 Task: In the Company zuj.edu.jo, Add note: 'Set up a webinar to educate customers on industry trends.'. Mark checkbox to create task to follow up ': In 1 week'. Create task, with  description: Appointment FIxed, Add due date: In 1 week; Add reminder: 1 hour before. Set Priority Low  and add note: Follow up with the client regarding their recent inquiry. Logged in from softage.6@softage.net
Action: Mouse moved to (106, 68)
Screenshot: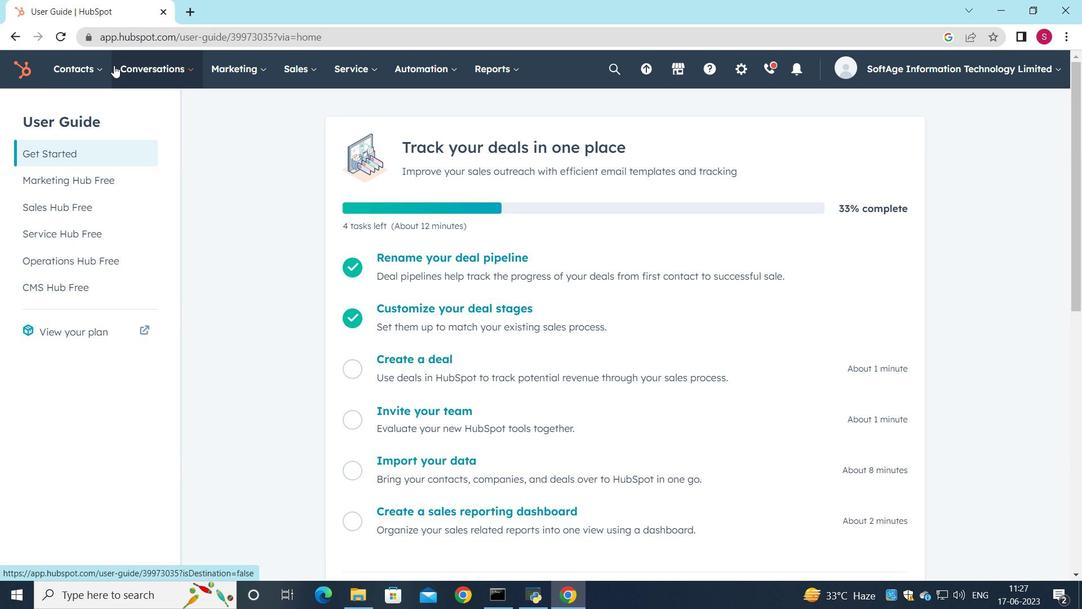 
Action: Mouse pressed left at (106, 68)
Screenshot: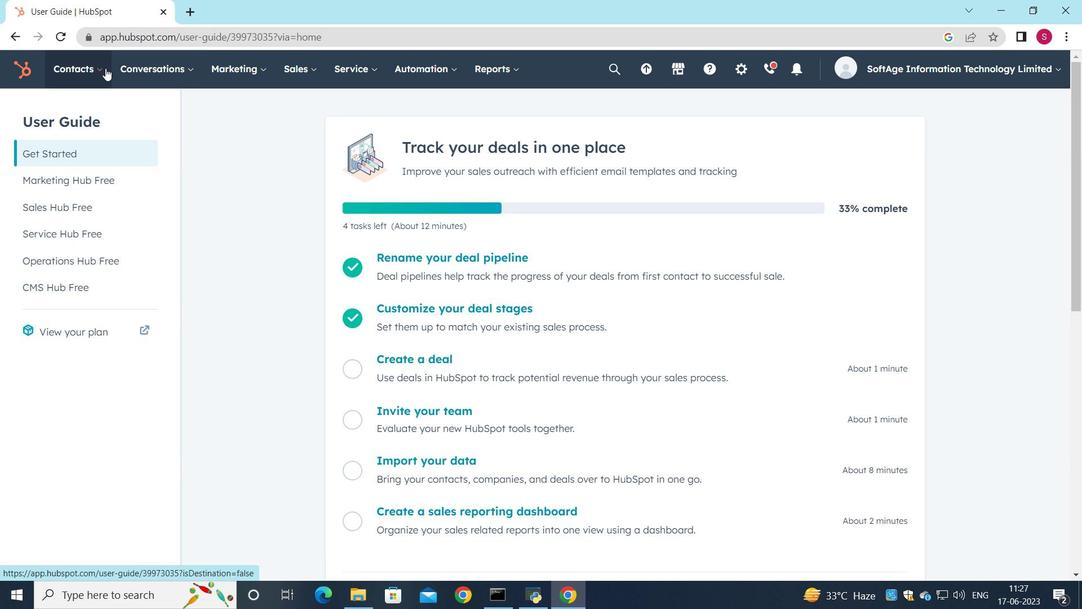 
Action: Mouse moved to (95, 139)
Screenshot: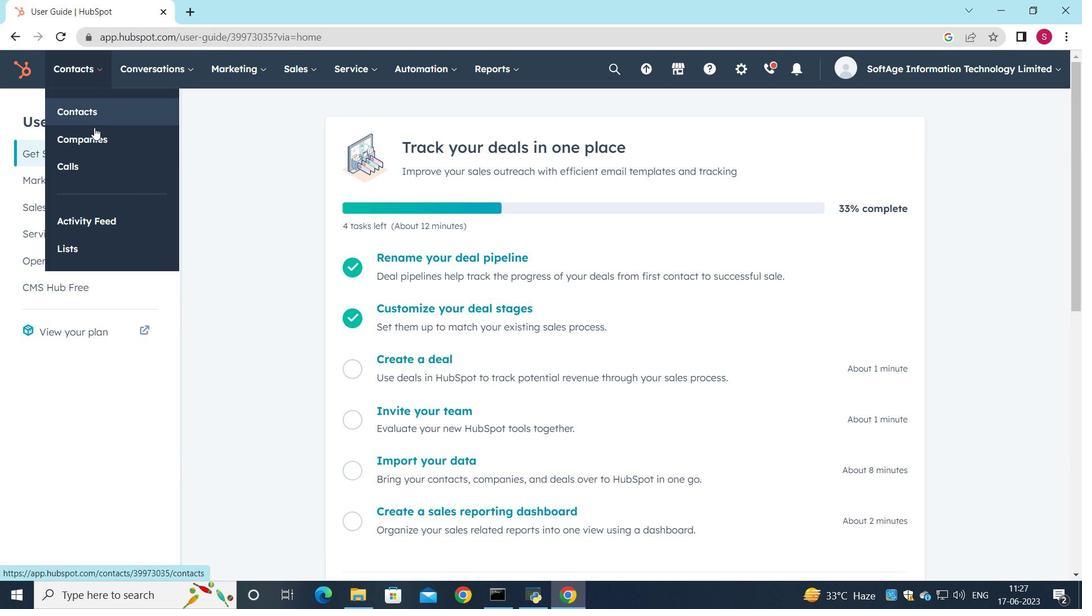
Action: Mouse pressed left at (95, 139)
Screenshot: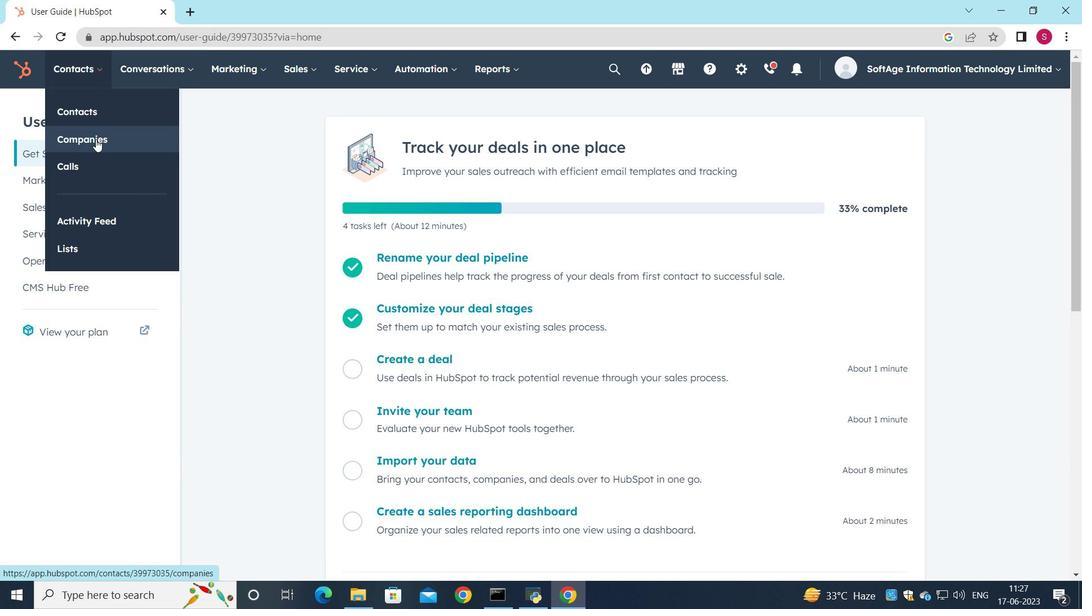 
Action: Mouse moved to (125, 228)
Screenshot: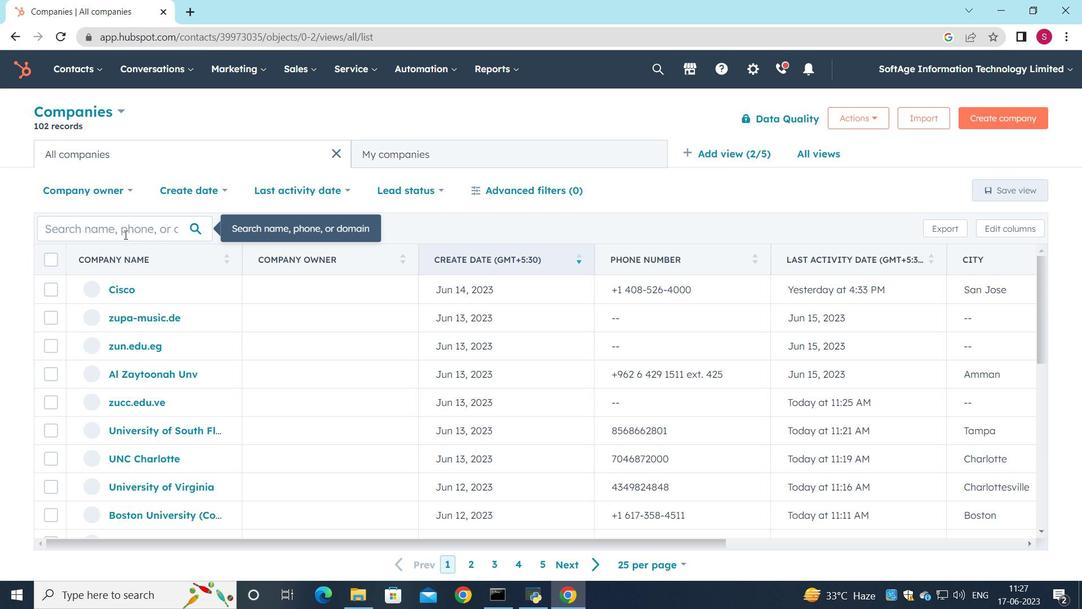 
Action: Mouse pressed left at (125, 228)
Screenshot: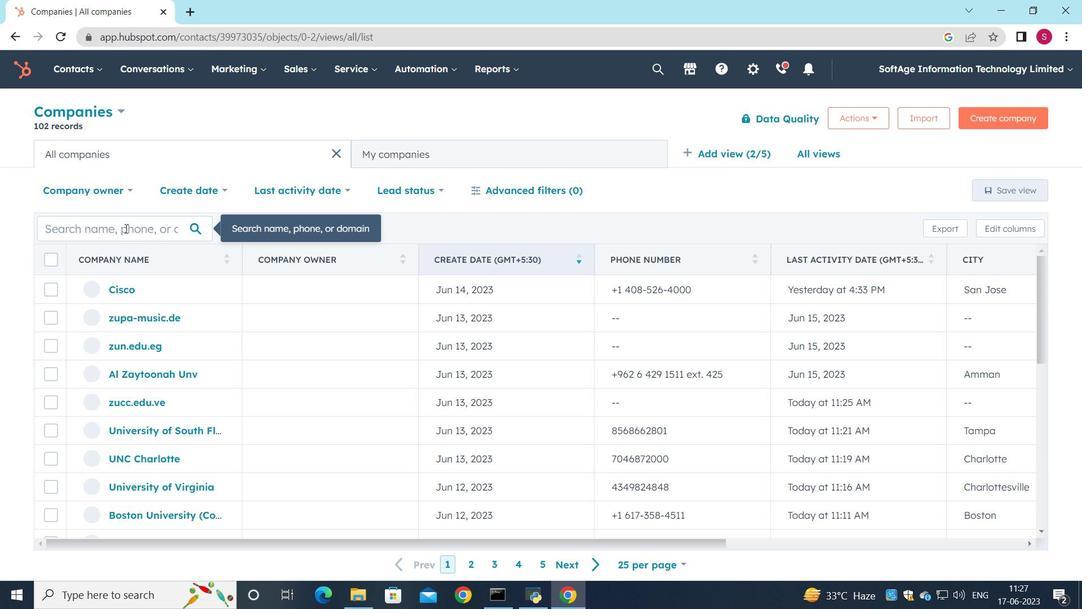 
Action: Key pressed zuj.edu.jo
Screenshot: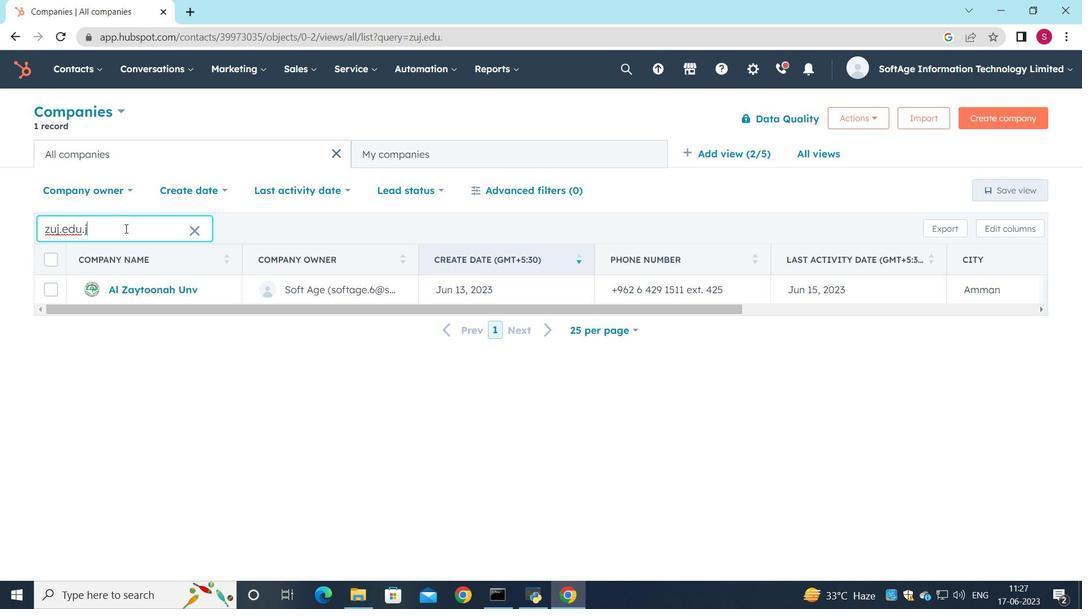 
Action: Mouse moved to (151, 289)
Screenshot: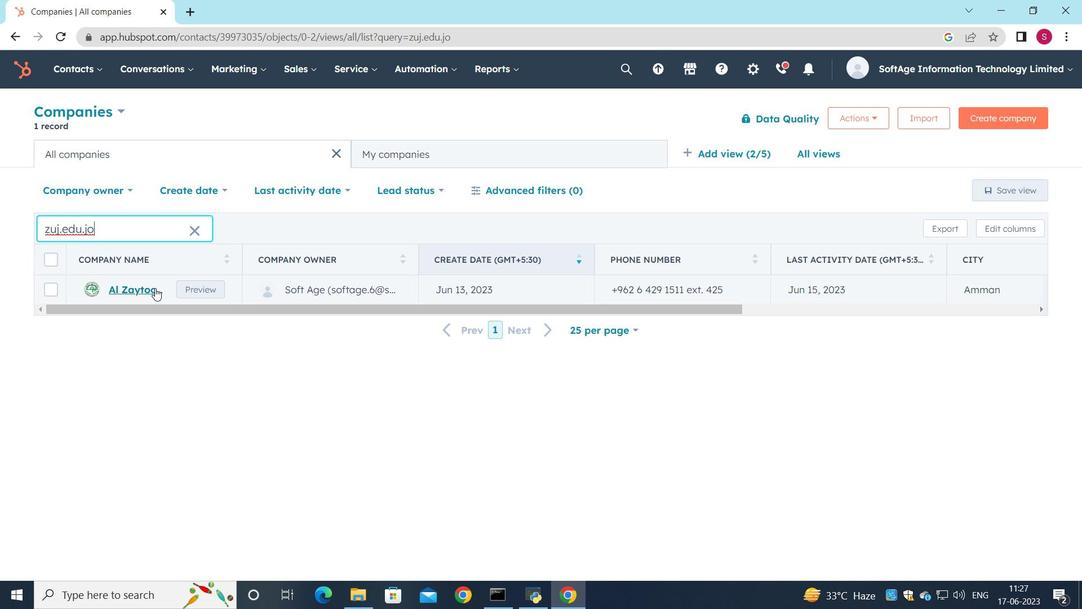 
Action: Mouse pressed left at (151, 289)
Screenshot: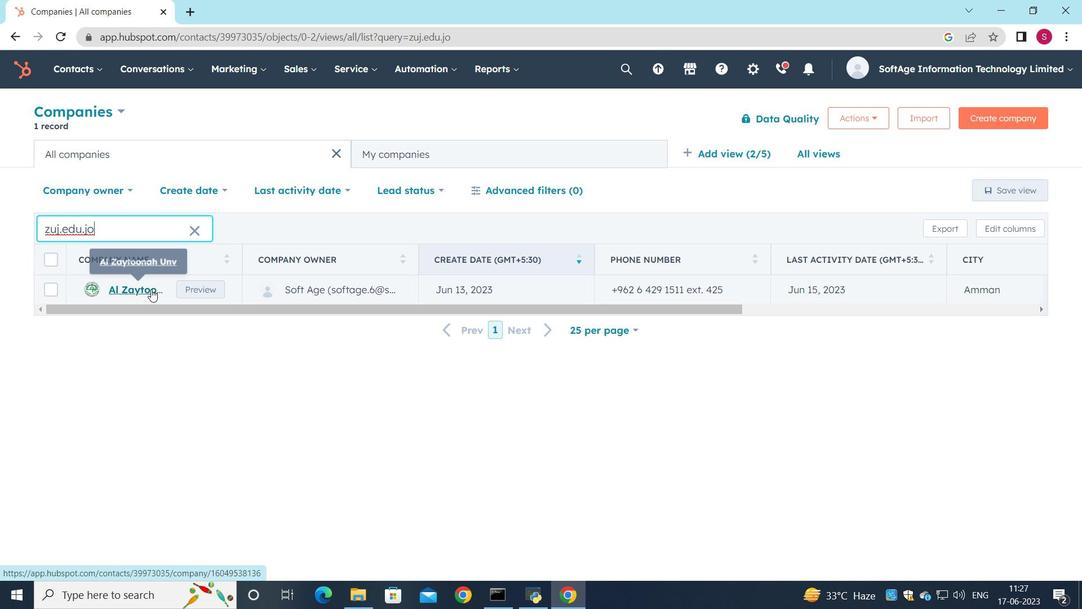 
Action: Mouse moved to (39, 240)
Screenshot: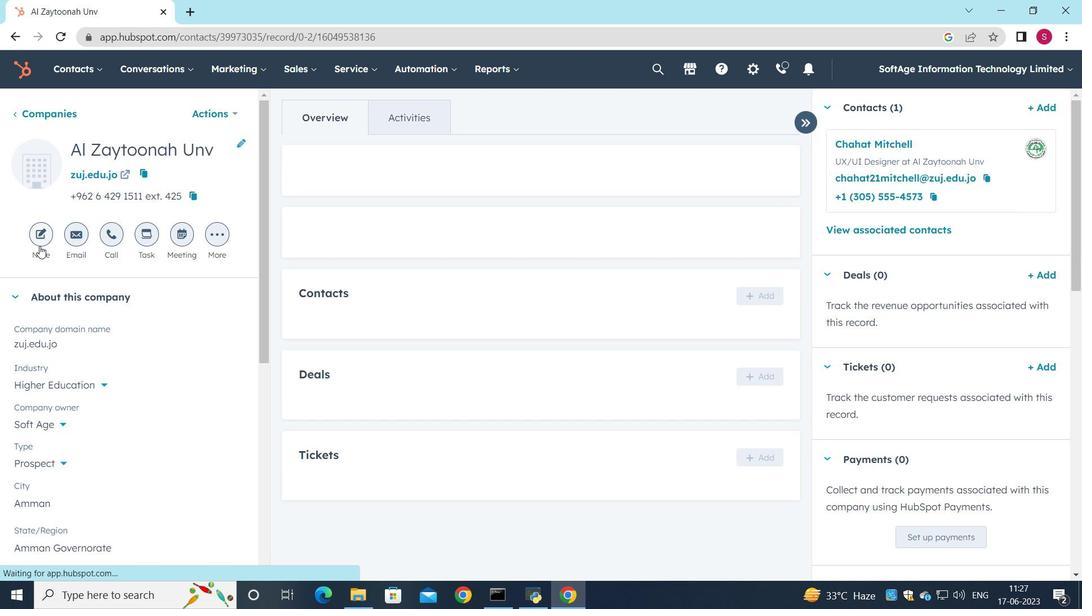 
Action: Mouse pressed left at (39, 240)
Screenshot: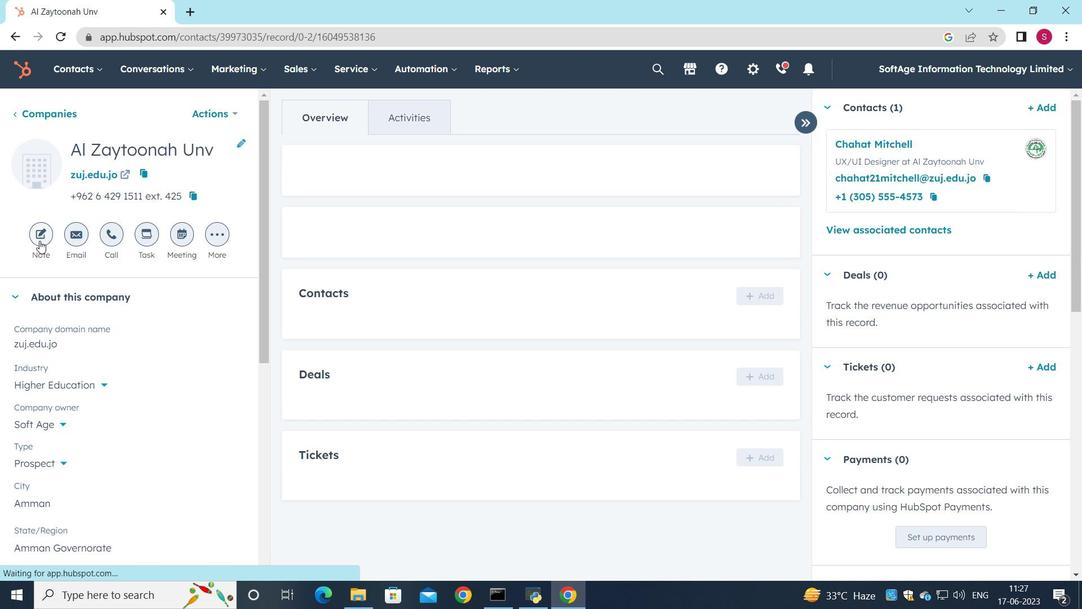 
Action: Mouse moved to (634, 344)
Screenshot: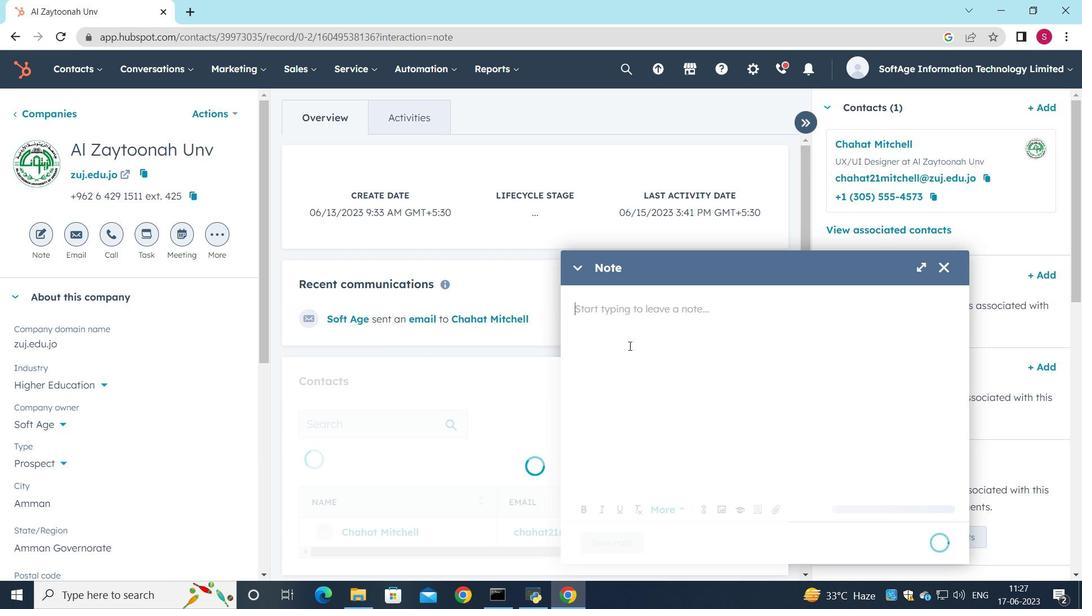 
Action: Key pressed <Key.shift>Set<Key.space>up<Key.space>a<Key.space>wev<Key.backspace>binar<Key.space>to<Key.space>educate<Key.space>customers<Key.space>on<Key.space>industry<Key.space>trends
Screenshot: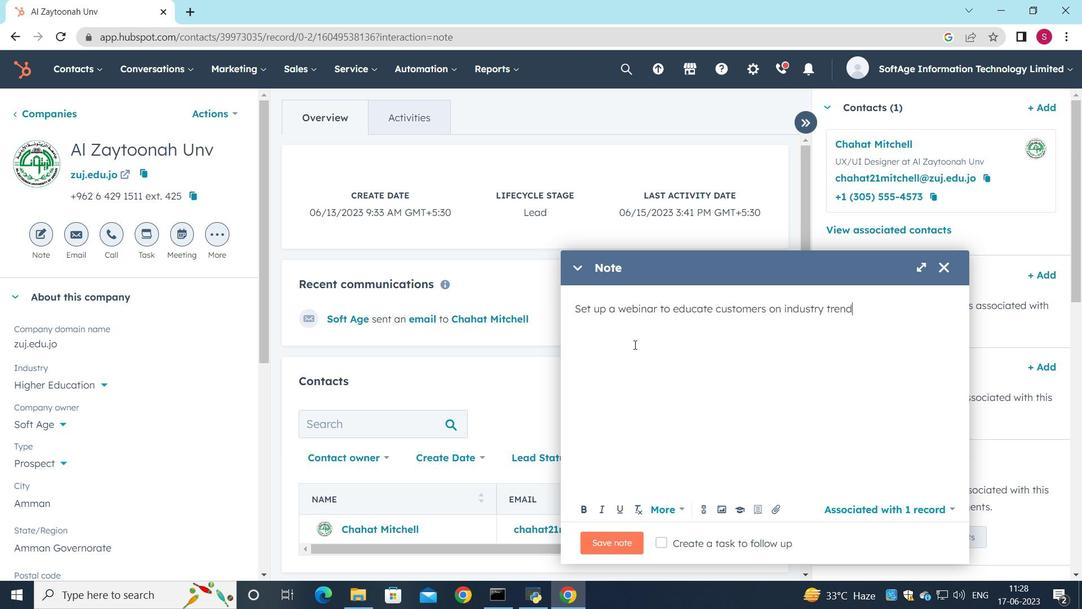 
Action: Mouse moved to (660, 543)
Screenshot: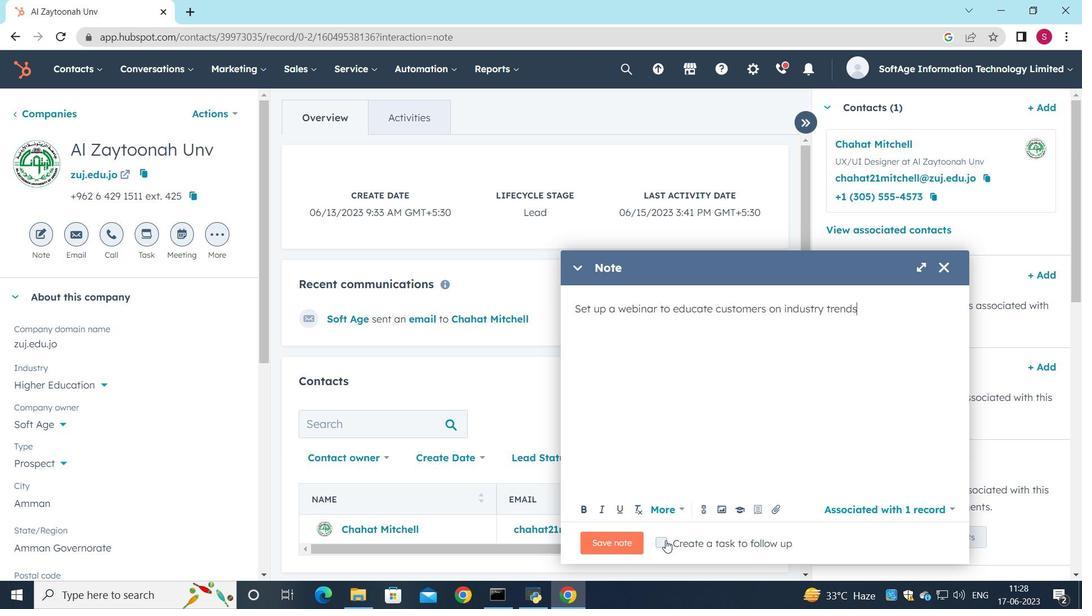 
Action: Mouse pressed left at (660, 543)
Screenshot: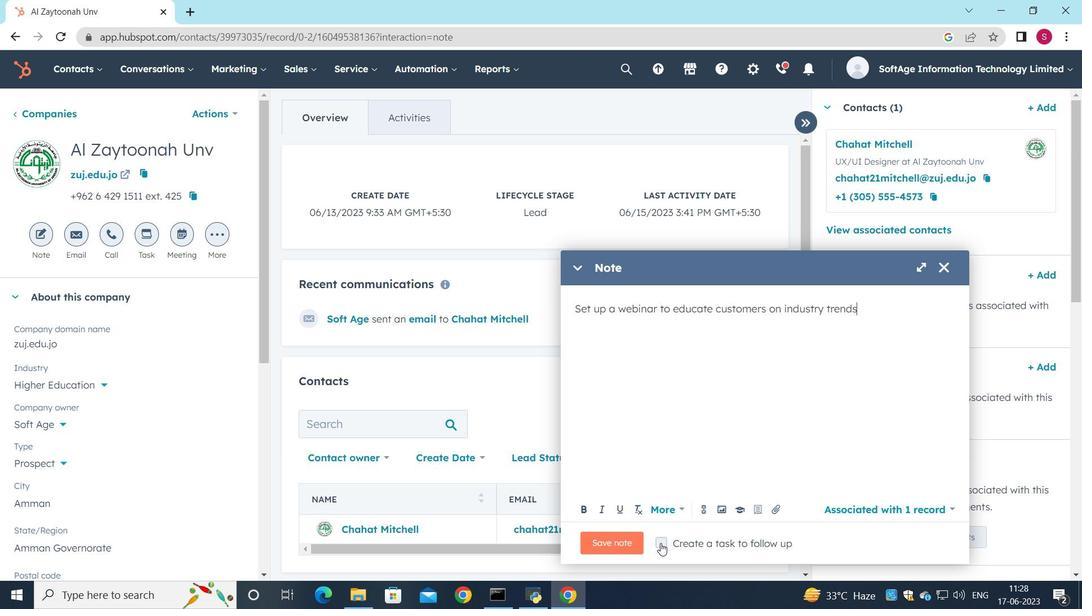 
Action: Mouse moved to (690, 549)
Screenshot: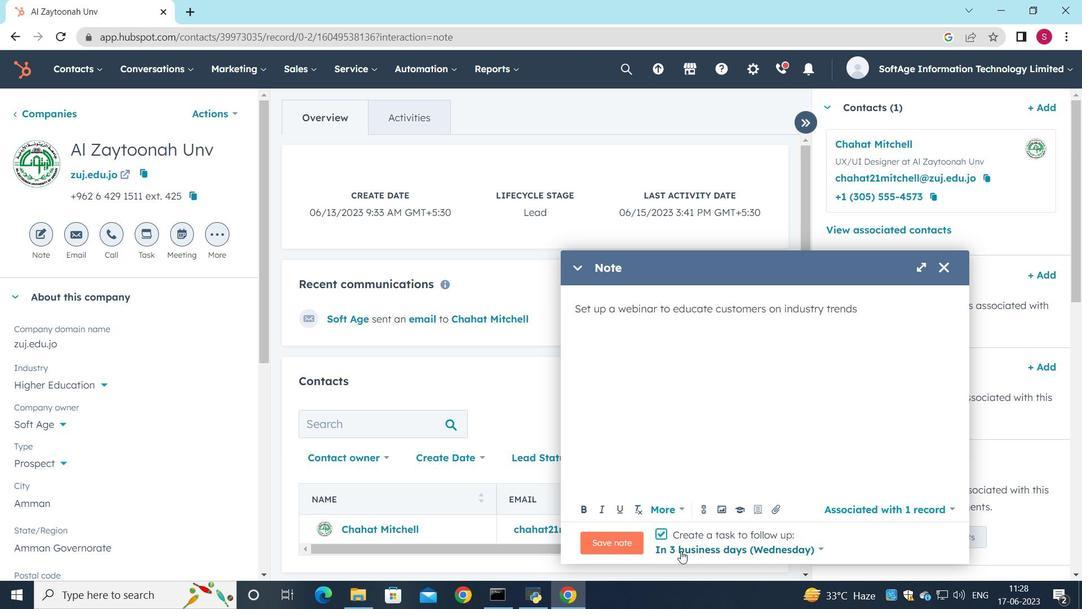 
Action: Mouse pressed left at (690, 549)
Screenshot: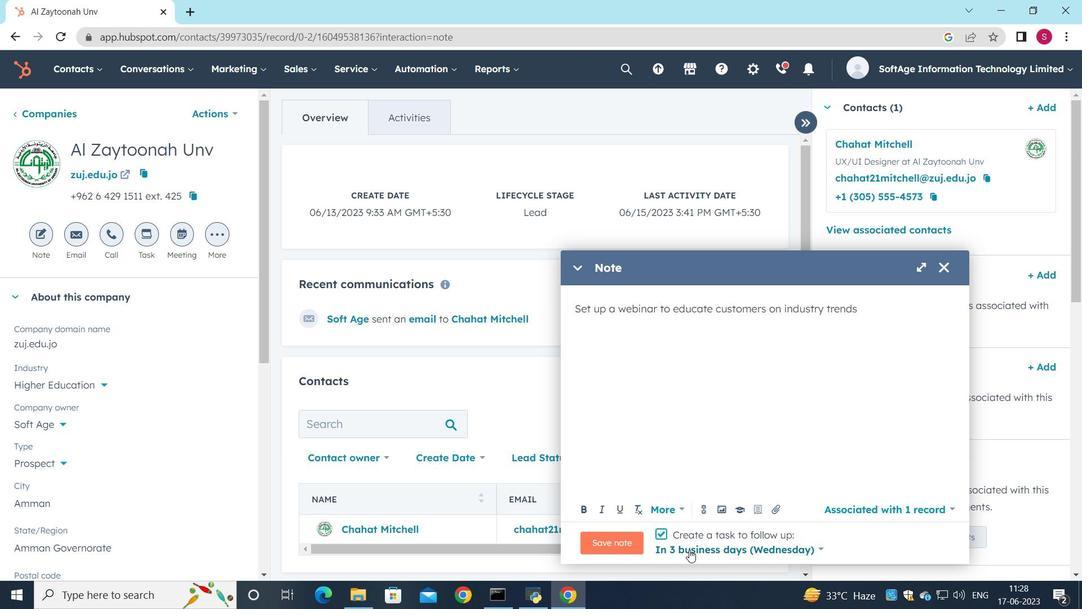 
Action: Mouse moved to (734, 446)
Screenshot: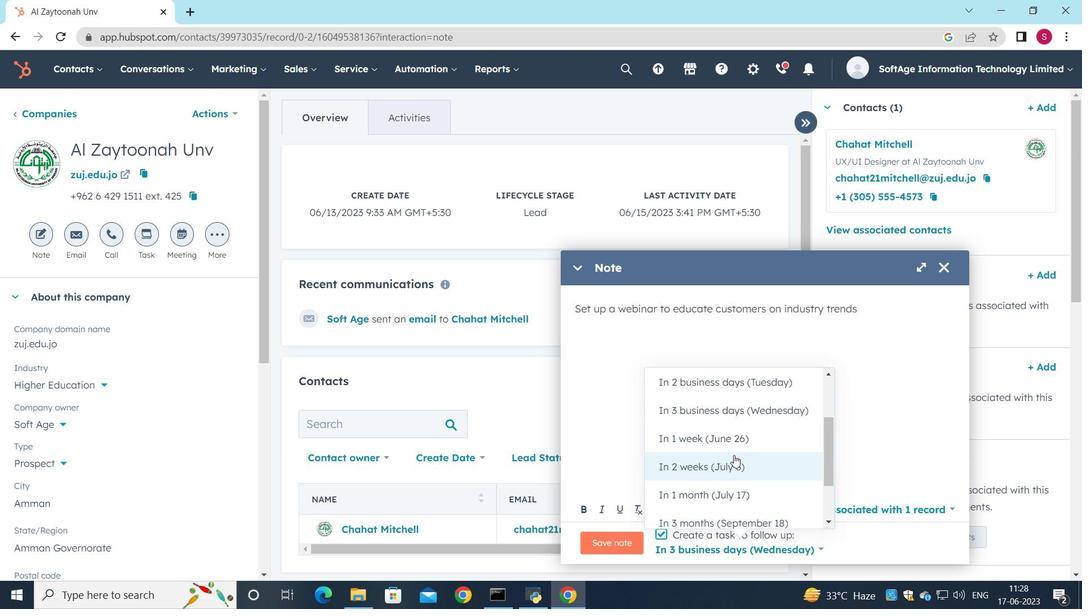 
Action: Mouse pressed left at (734, 446)
Screenshot: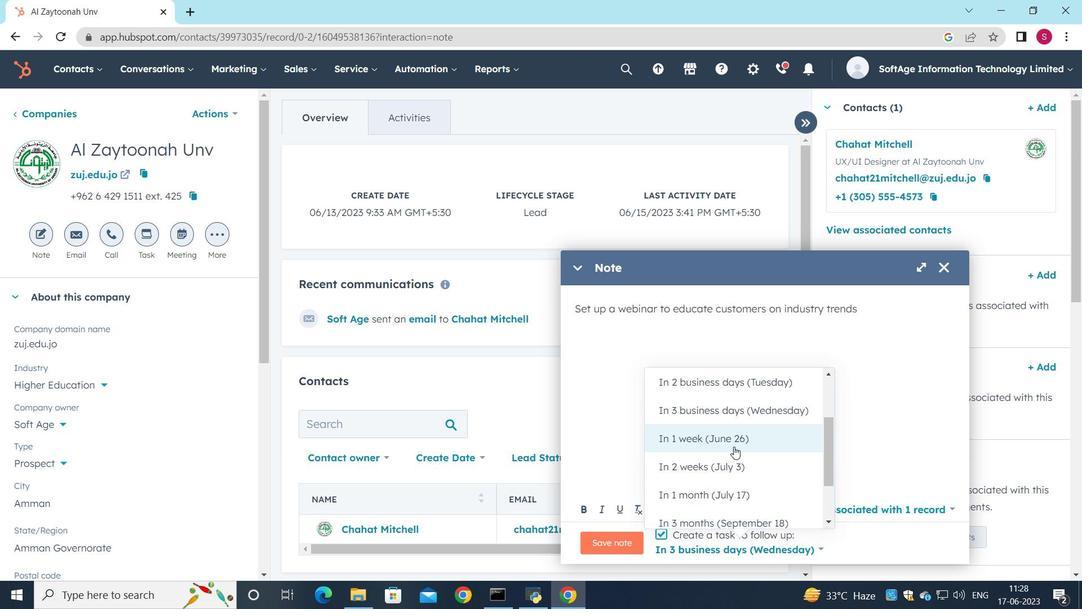 
Action: Mouse moved to (614, 537)
Screenshot: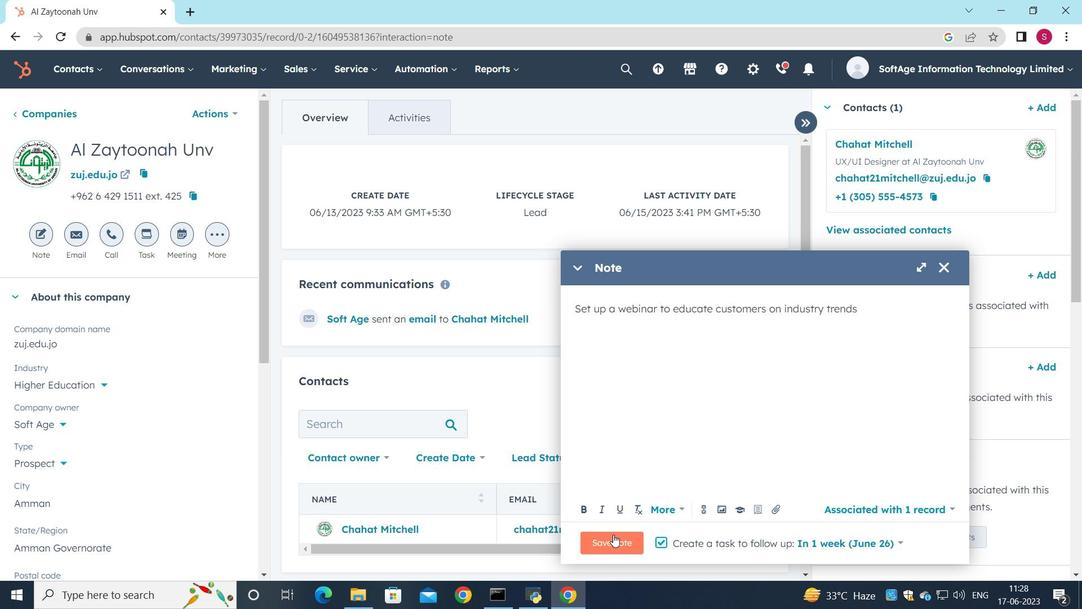 
Action: Mouse pressed left at (614, 537)
Screenshot: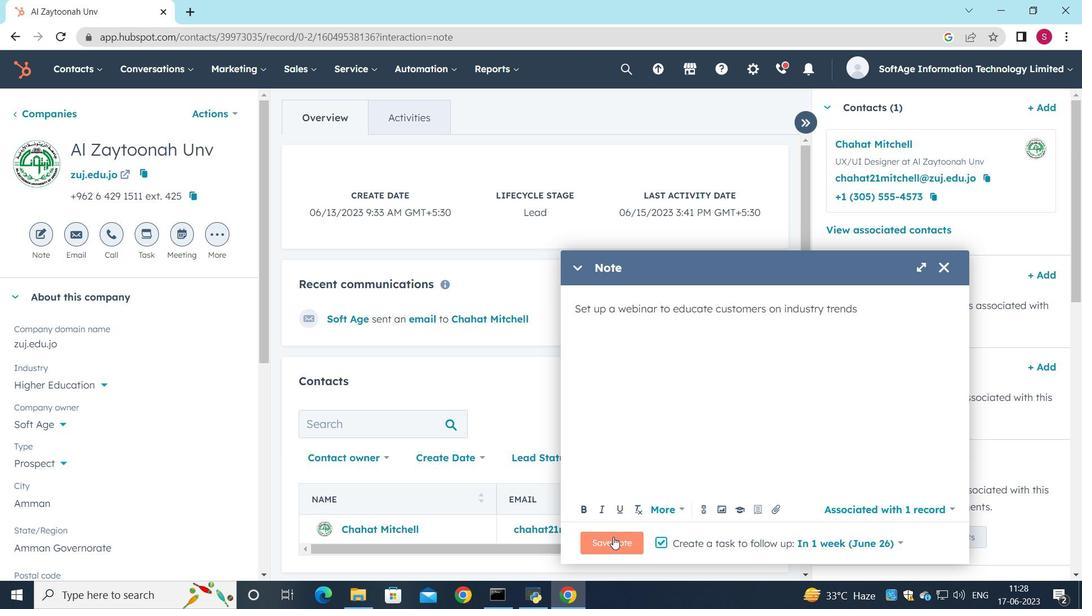
Action: Mouse moved to (150, 236)
Screenshot: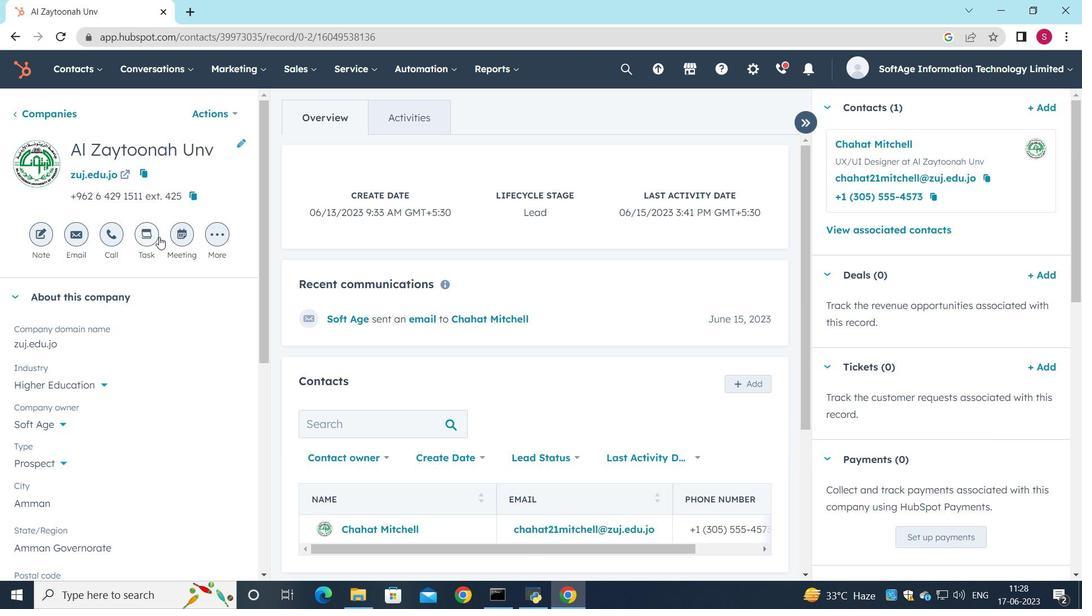 
Action: Mouse pressed left at (150, 236)
Screenshot: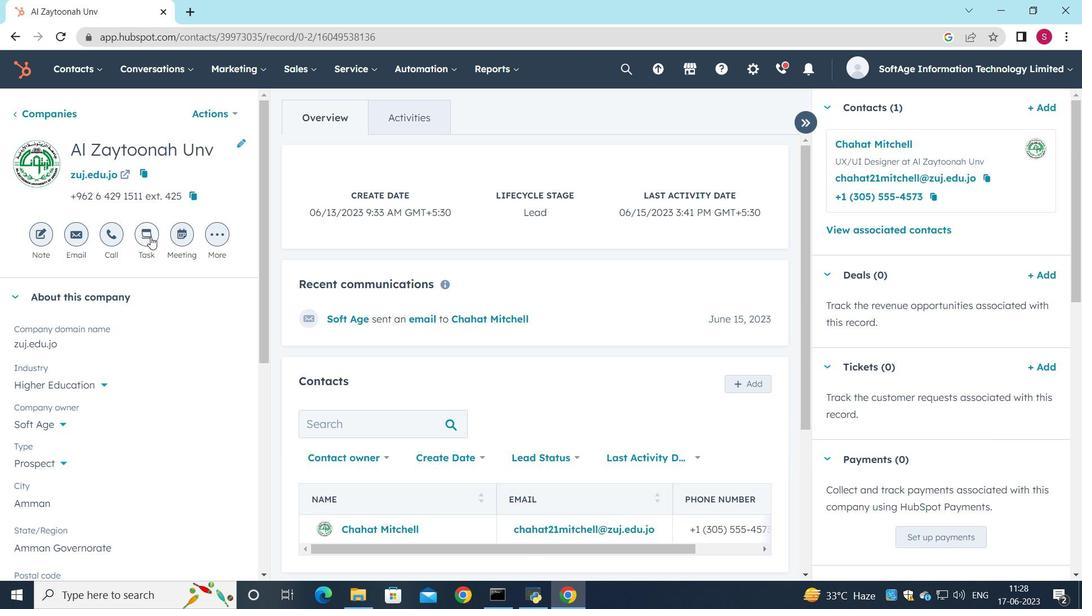 
Action: Mouse moved to (691, 248)
Screenshot: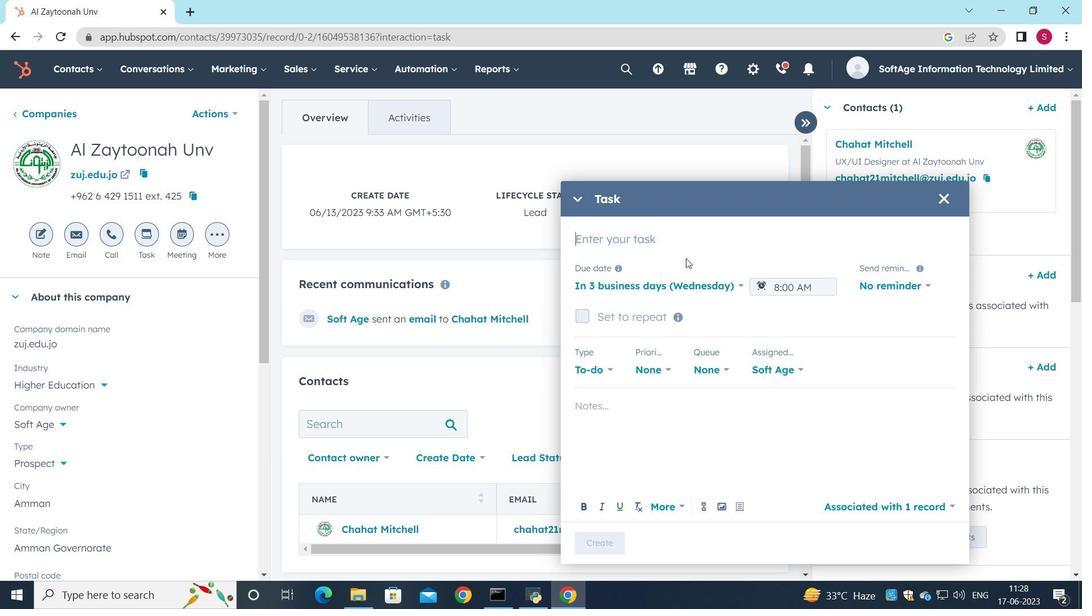 
Action: Key pressed <Key.shift>Appointment<Key.space><Key.shift><Key.shift><Key.shift>Fixed
Screenshot: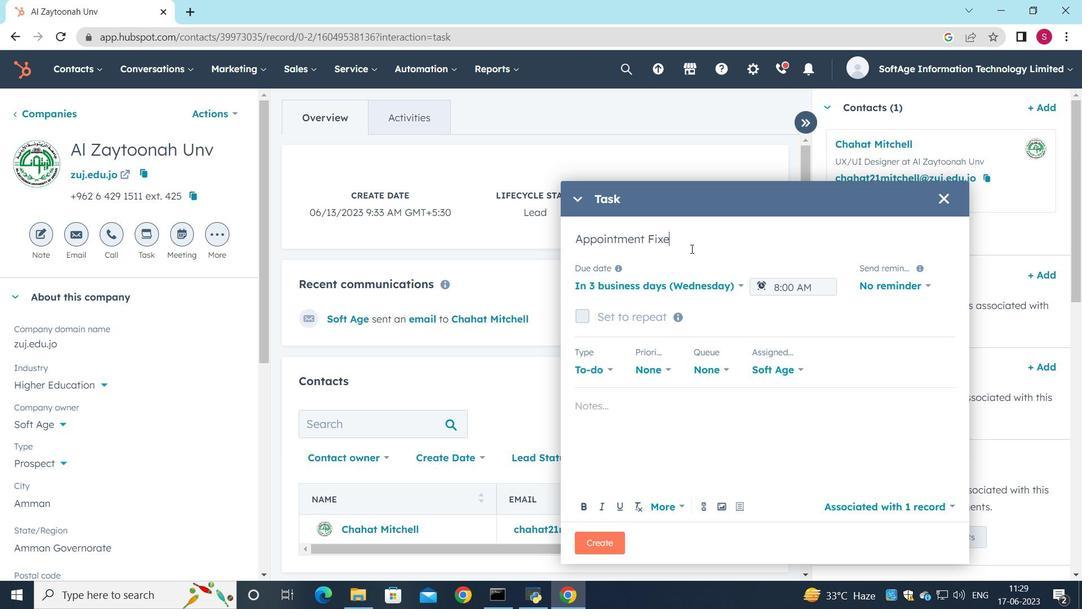 
Action: Mouse moved to (741, 286)
Screenshot: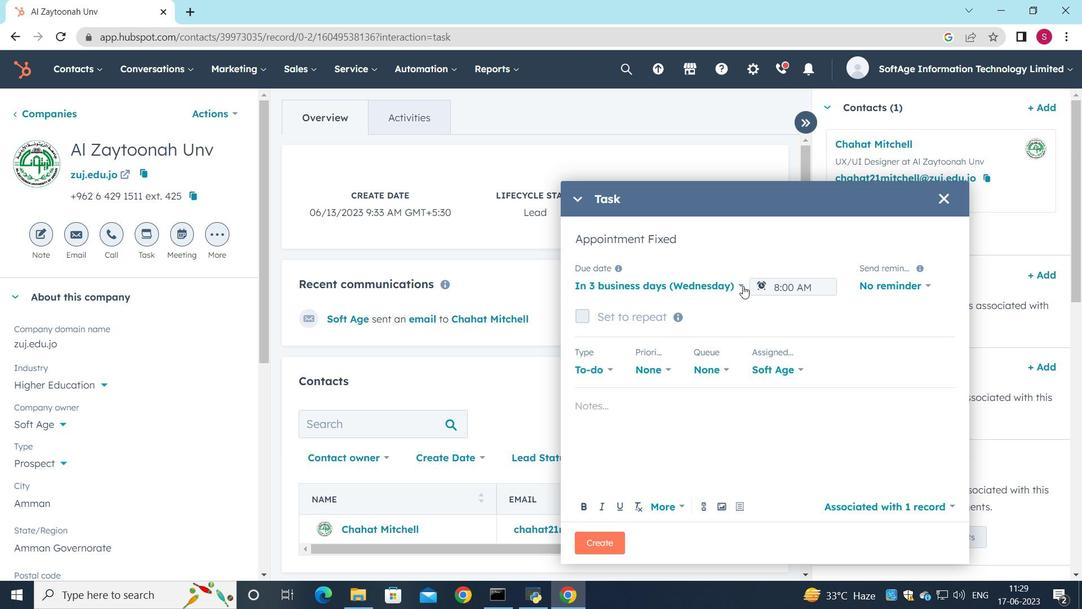 
Action: Mouse pressed left at (741, 286)
Screenshot: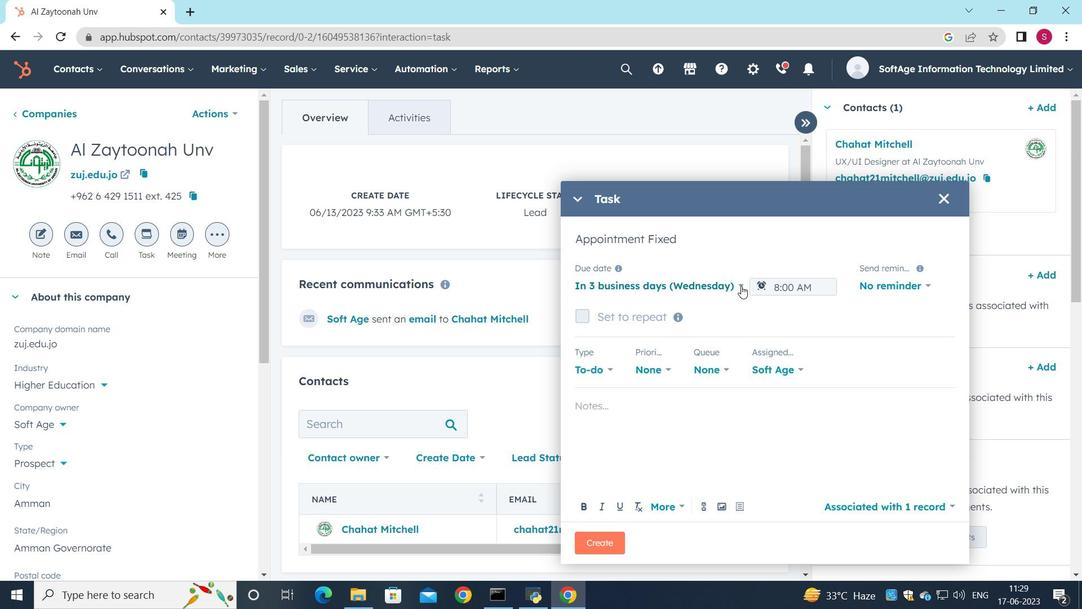 
Action: Mouse moved to (667, 385)
Screenshot: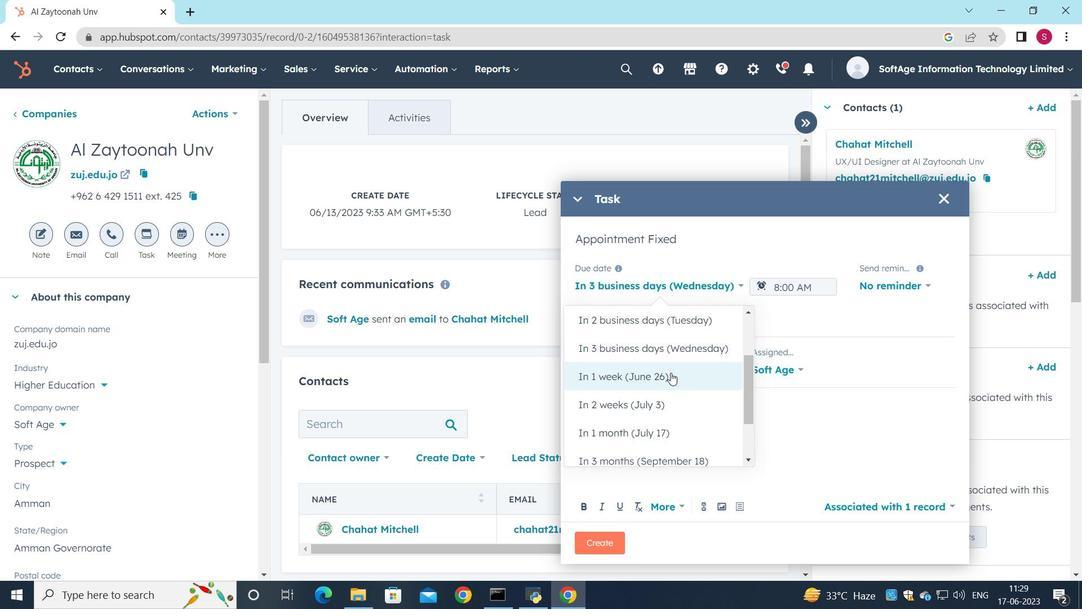 
Action: Mouse pressed left at (667, 385)
Screenshot: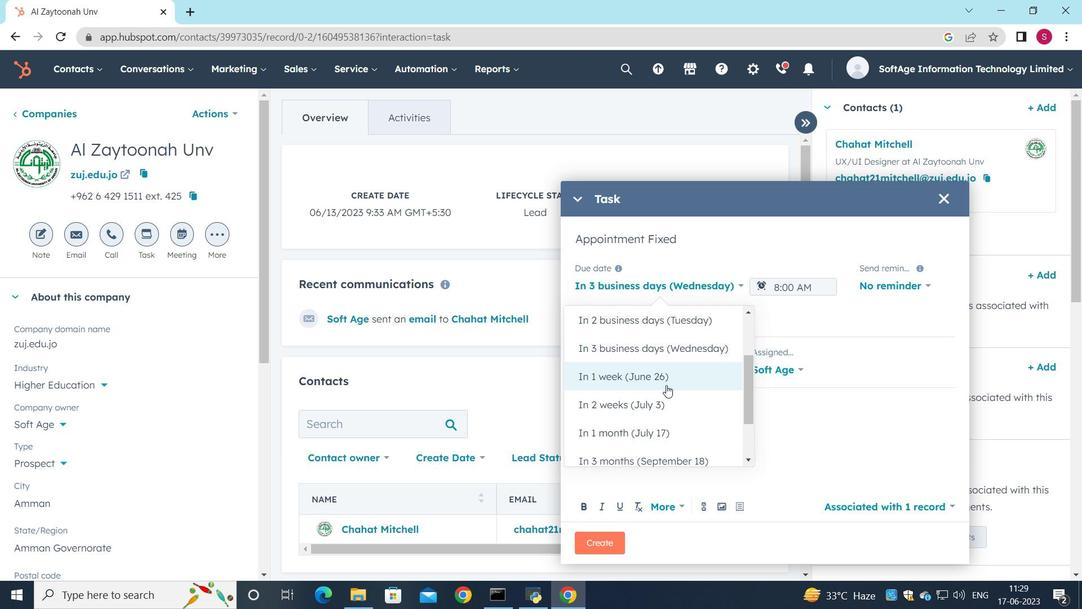 
Action: Mouse moved to (860, 288)
Screenshot: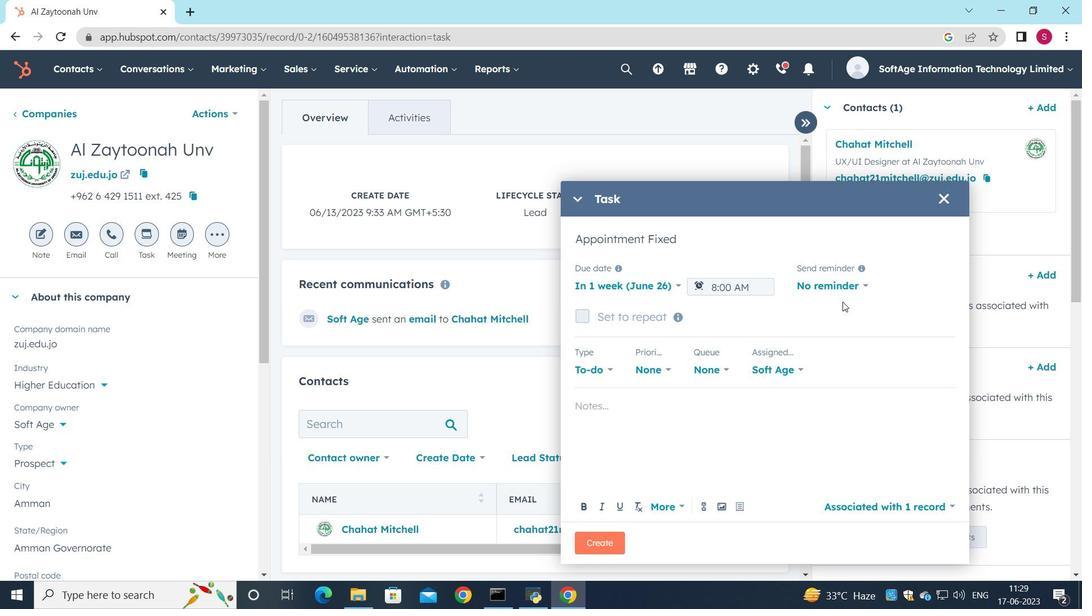 
Action: Mouse pressed left at (860, 288)
Screenshot: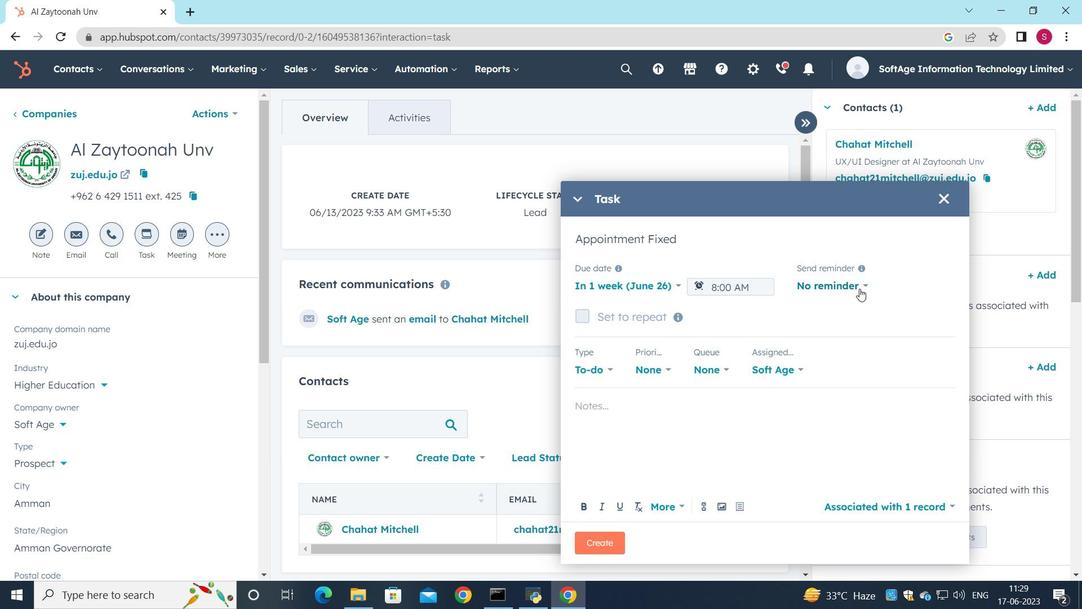 
Action: Mouse moved to (816, 400)
Screenshot: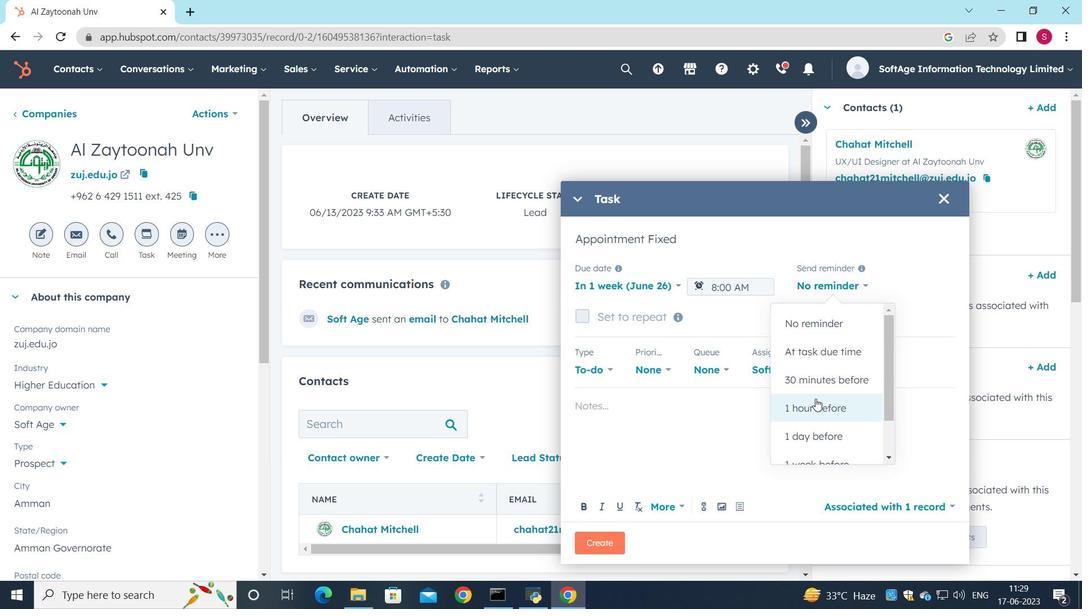 
Action: Mouse pressed left at (816, 400)
Screenshot: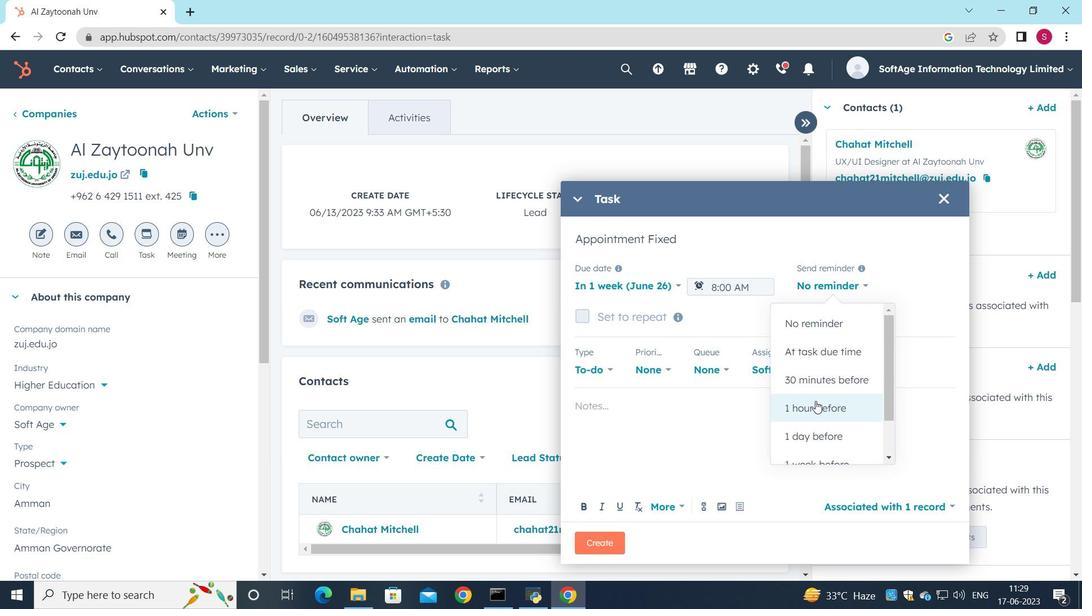 
Action: Mouse moved to (664, 369)
Screenshot: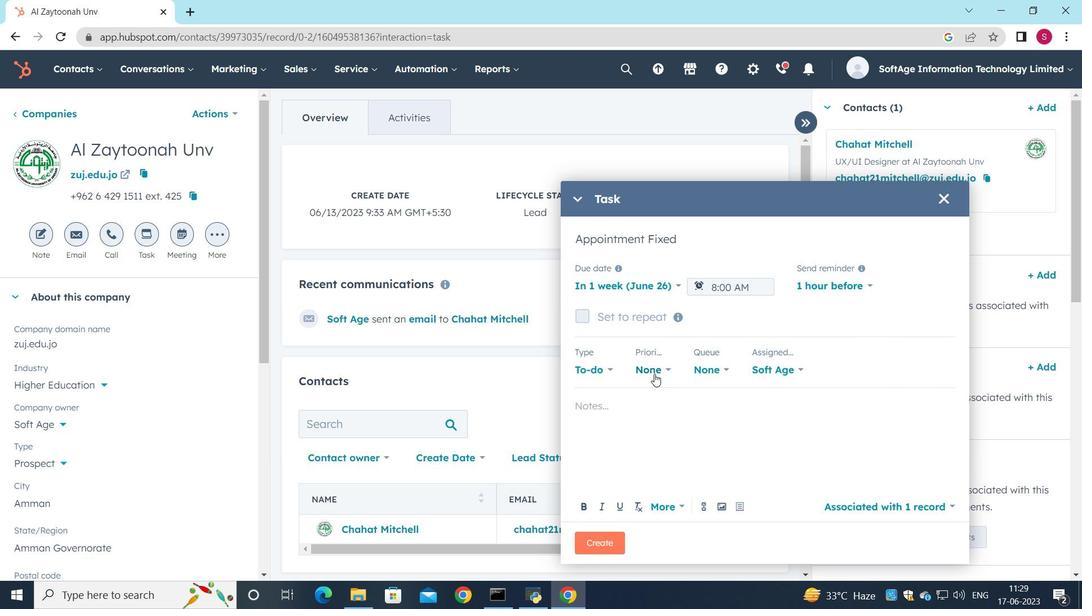 
Action: Mouse pressed left at (664, 369)
Screenshot: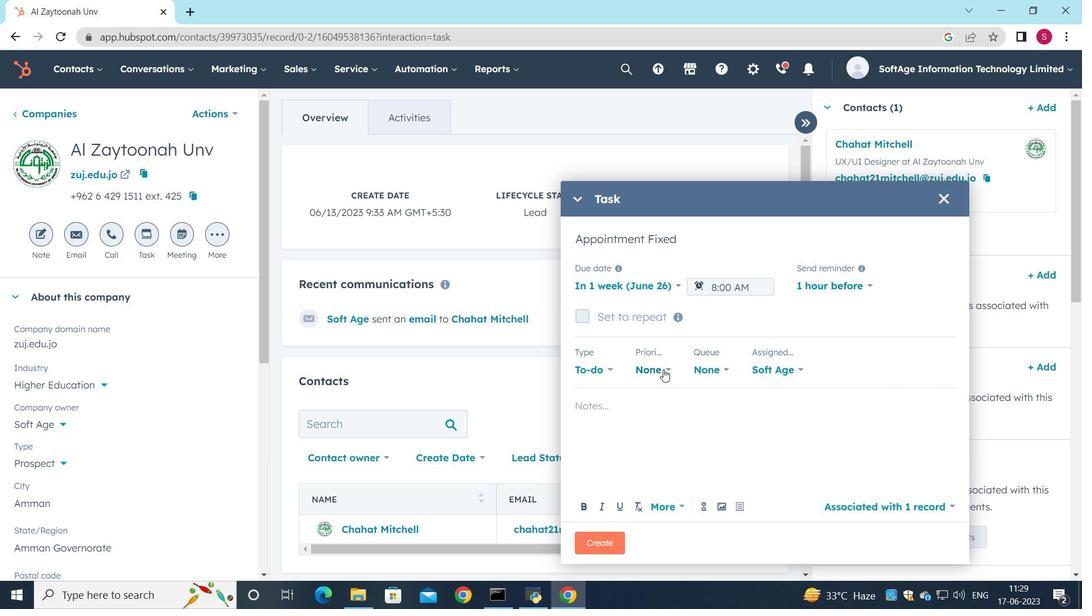 
Action: Mouse moved to (661, 428)
Screenshot: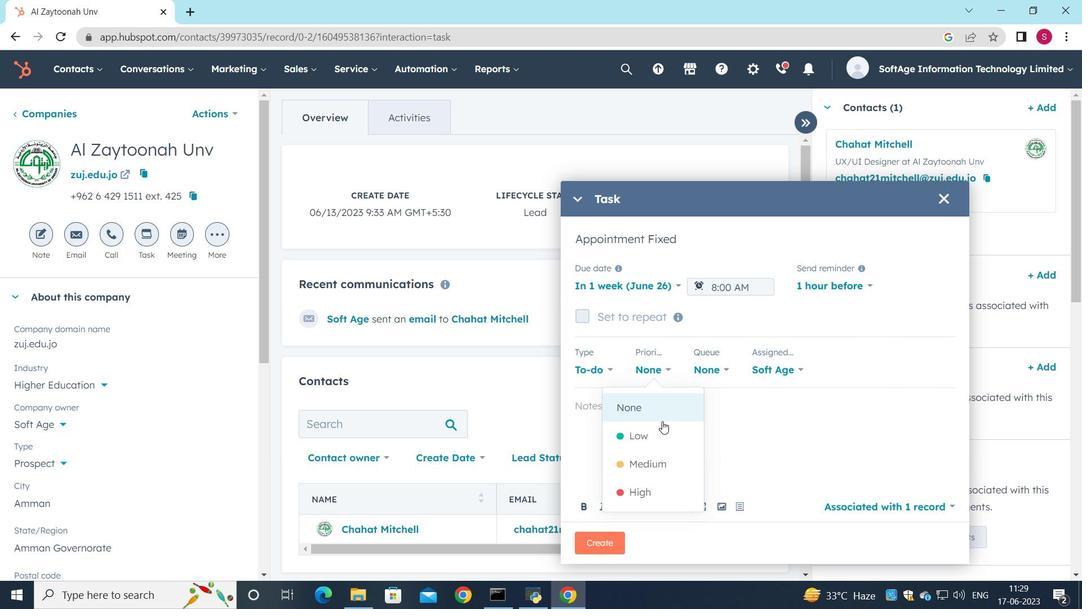 
Action: Mouse pressed left at (661, 428)
Screenshot: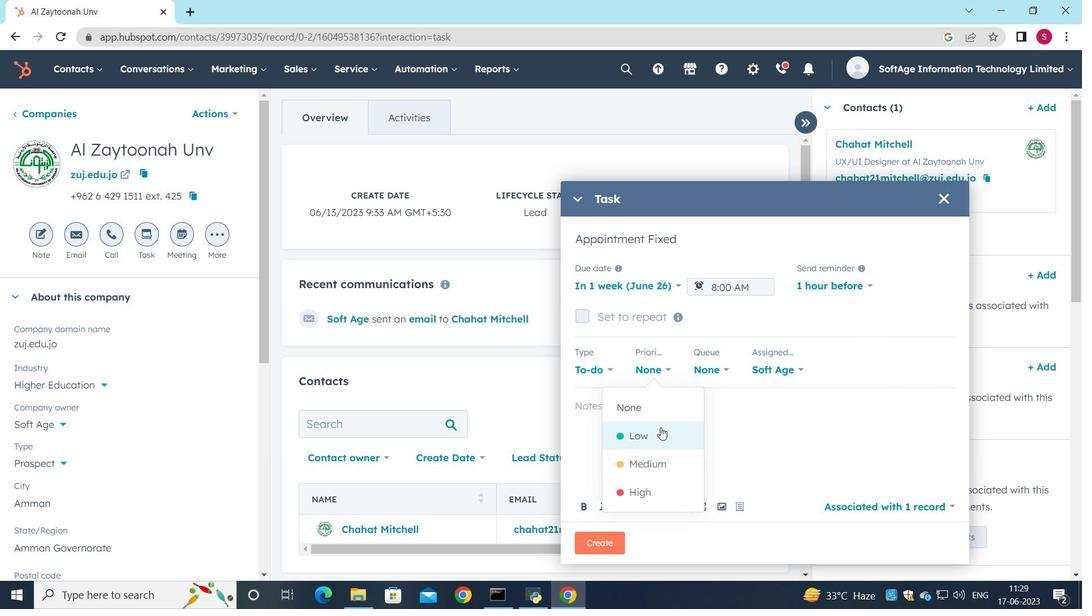 
Action: Mouse moved to (632, 413)
Screenshot: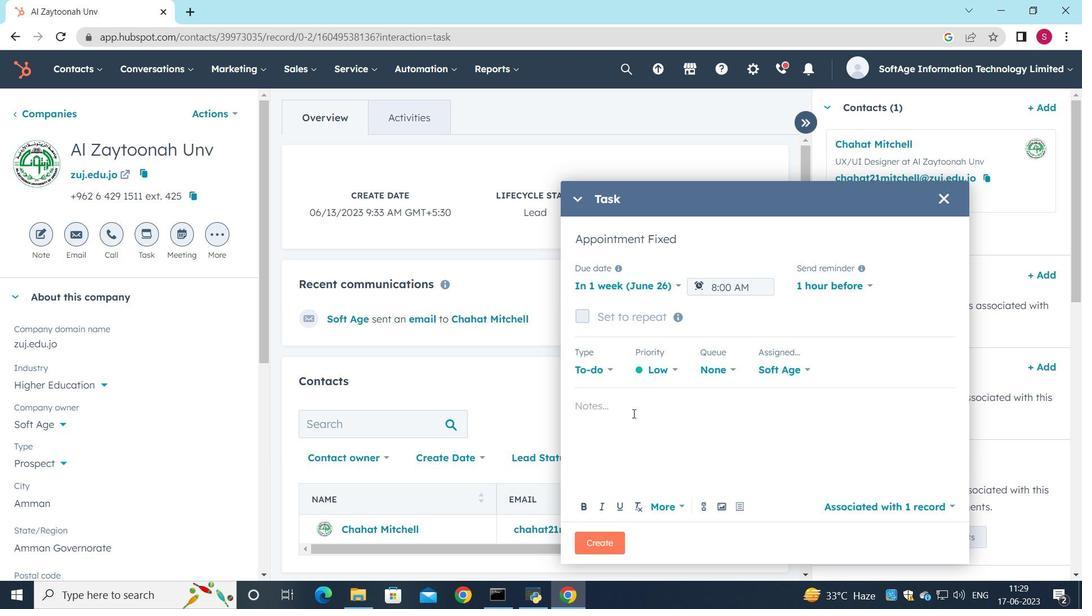 
Action: Mouse pressed left at (632, 413)
Screenshot: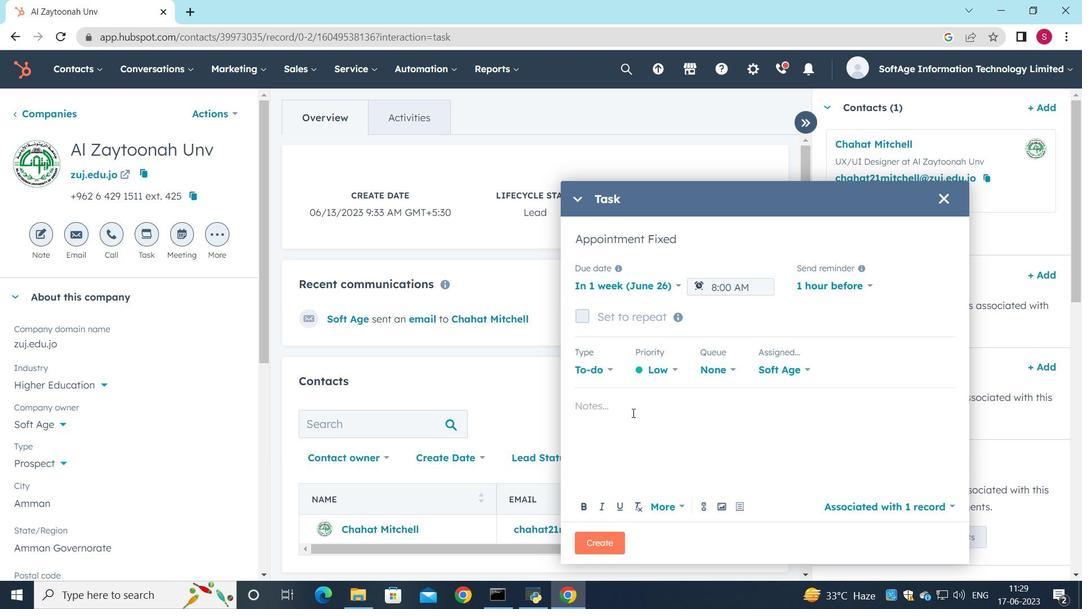 
Action: Mouse moved to (632, 413)
Screenshot: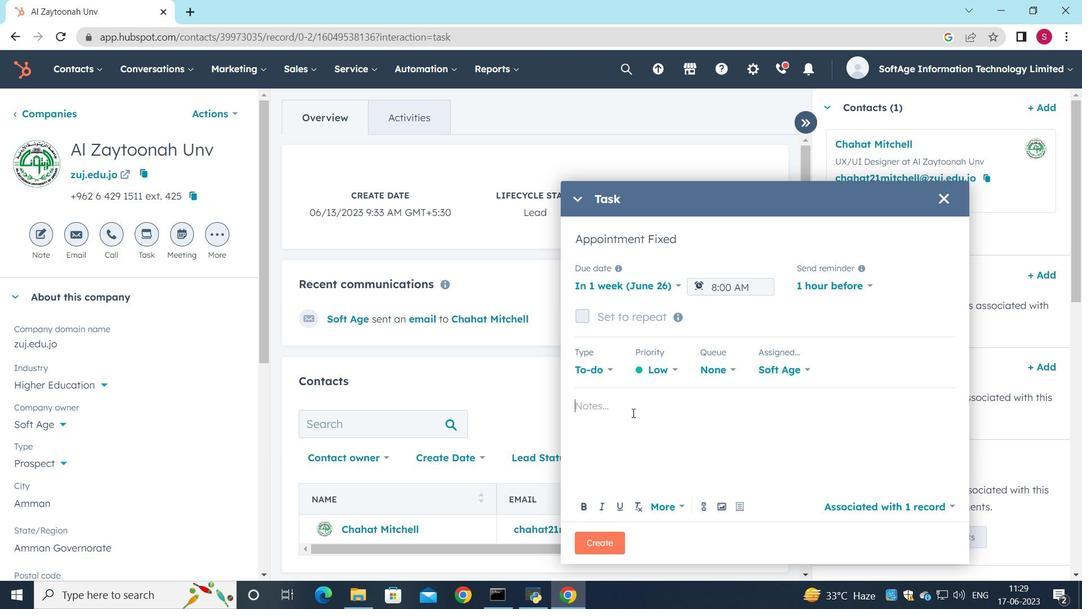 
Action: Key pressed <Key.shift><Key.shift>Follow<Key.space>up<Key.space>with<Key.space>the<Key.space>client<Key.space>regarding<Key.space>their<Key.space>rex<Key.backspace>cent<Key.space>inquiry
Screenshot: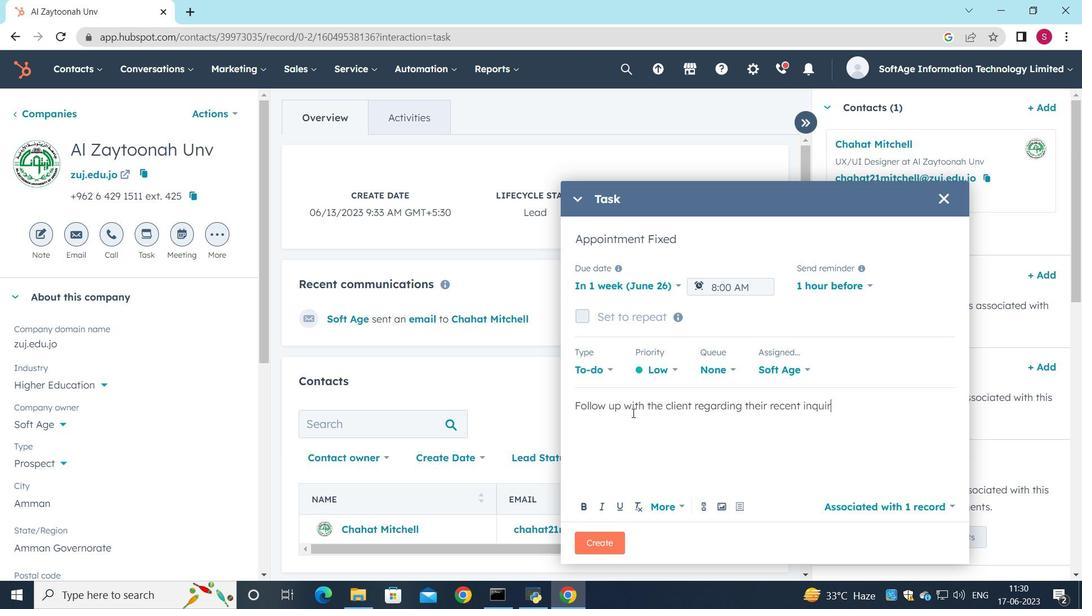 
Action: Mouse moved to (592, 538)
Screenshot: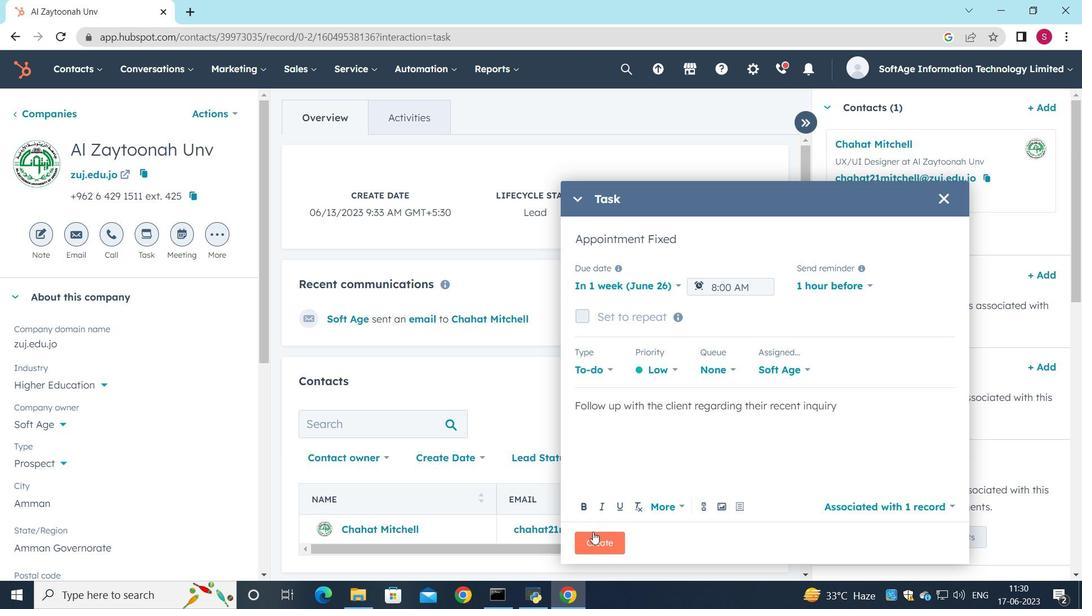 
Action: Mouse pressed left at (592, 538)
Screenshot: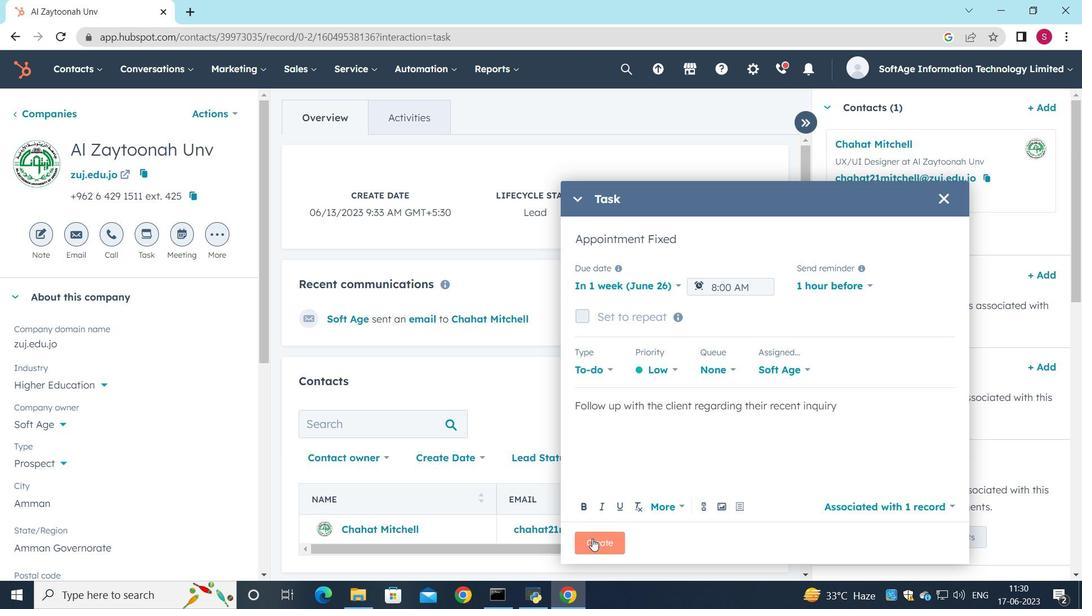 
Action: Mouse moved to (462, 371)
Screenshot: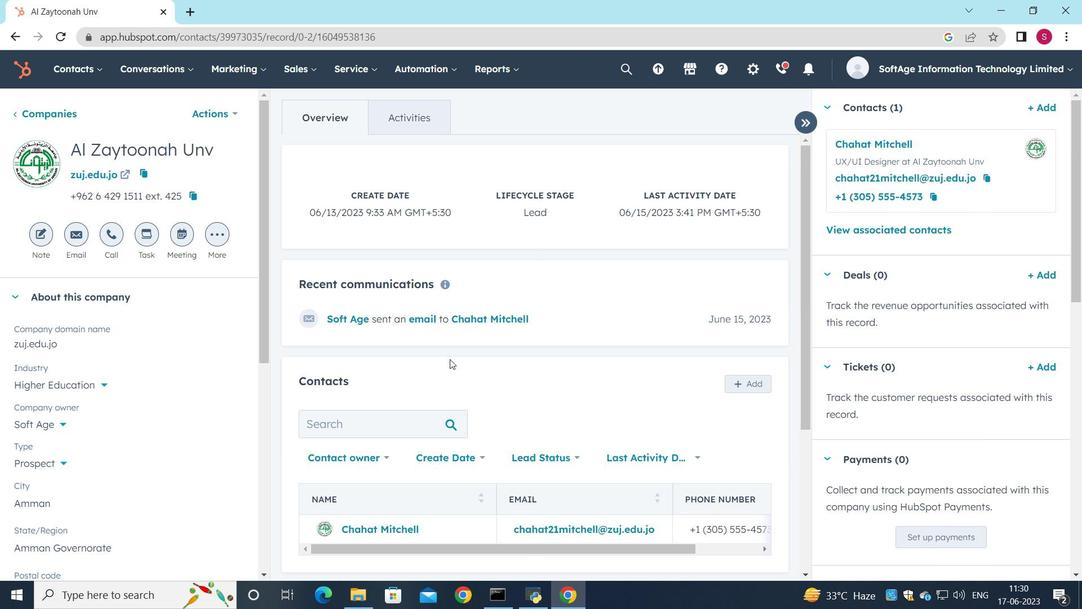 
